 Task: Search one way flight ticket for 2 adults, 2 children, 2 infants in seat in first from Helena: Helena Regional Airport to Rockford: Chicago Rockford International Airport(was Northwest Chicagoland Regional Airport At Rockford) on 5-1-2023. Number of bags: 2 checked bags. Price is upto 110000. Outbound departure time preference is 16:30.
Action: Mouse moved to (207, 169)
Screenshot: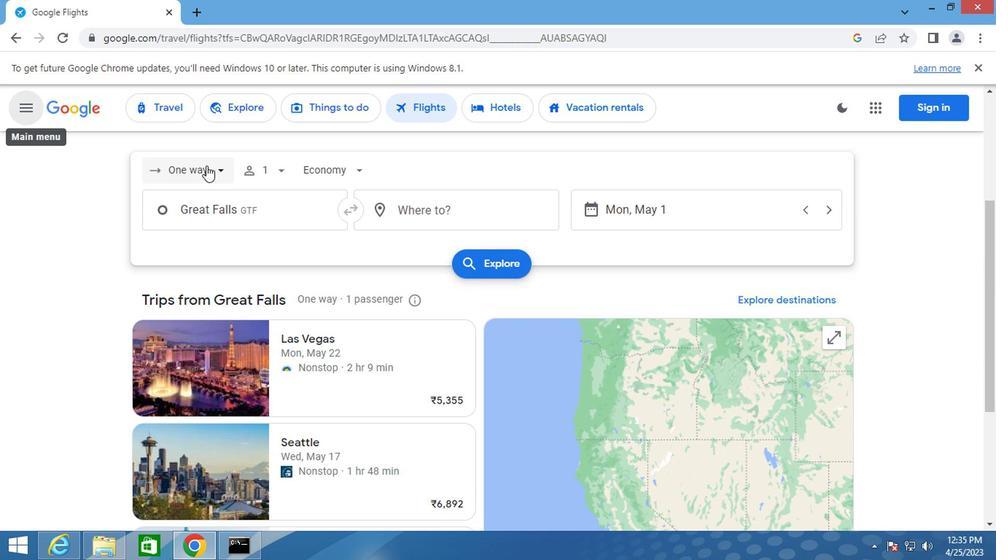 
Action: Mouse pressed left at (207, 169)
Screenshot: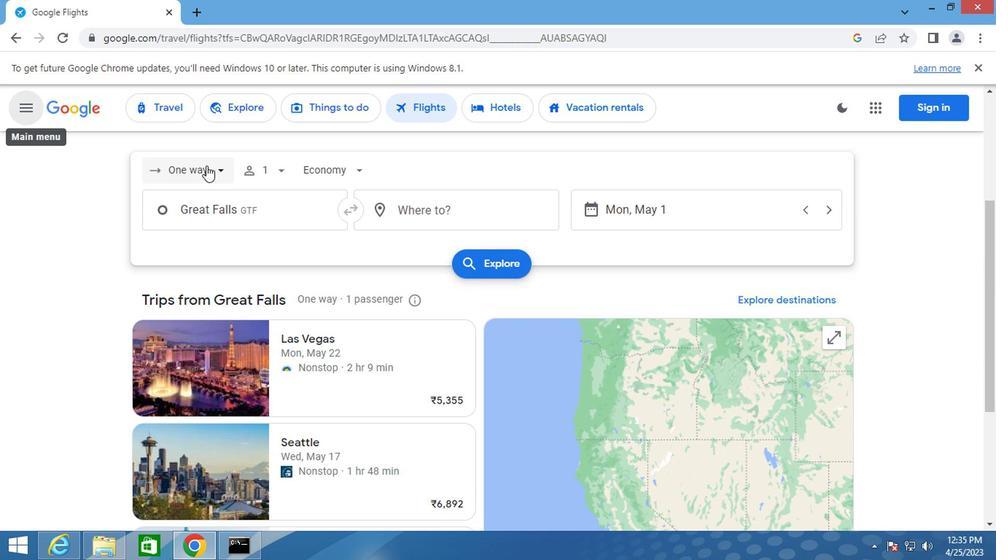 
Action: Mouse moved to (203, 241)
Screenshot: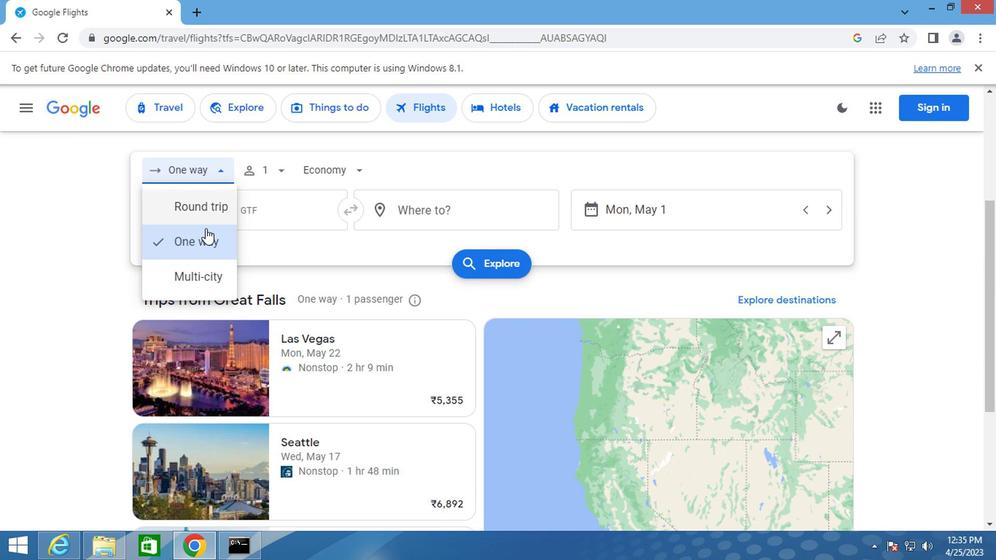 
Action: Mouse pressed left at (203, 241)
Screenshot: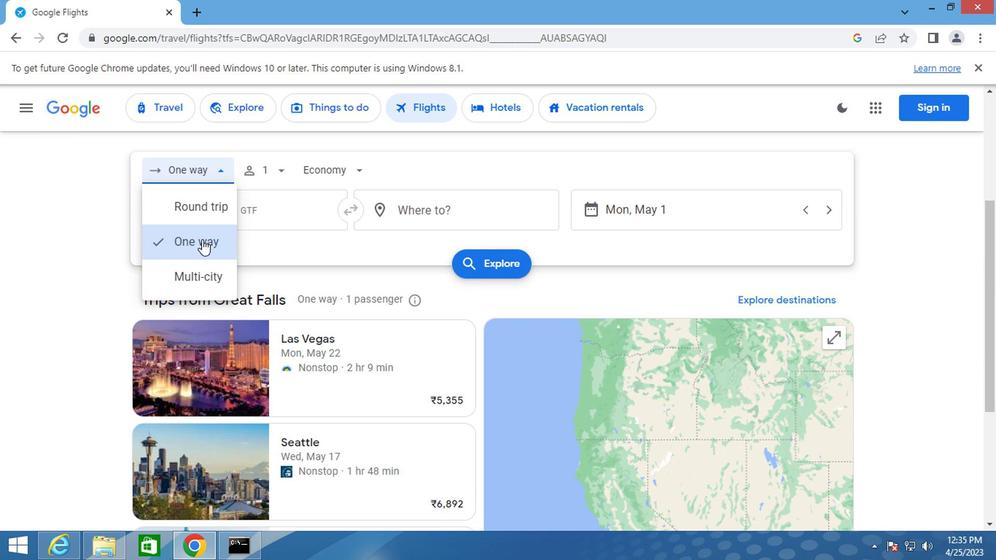 
Action: Mouse moved to (284, 177)
Screenshot: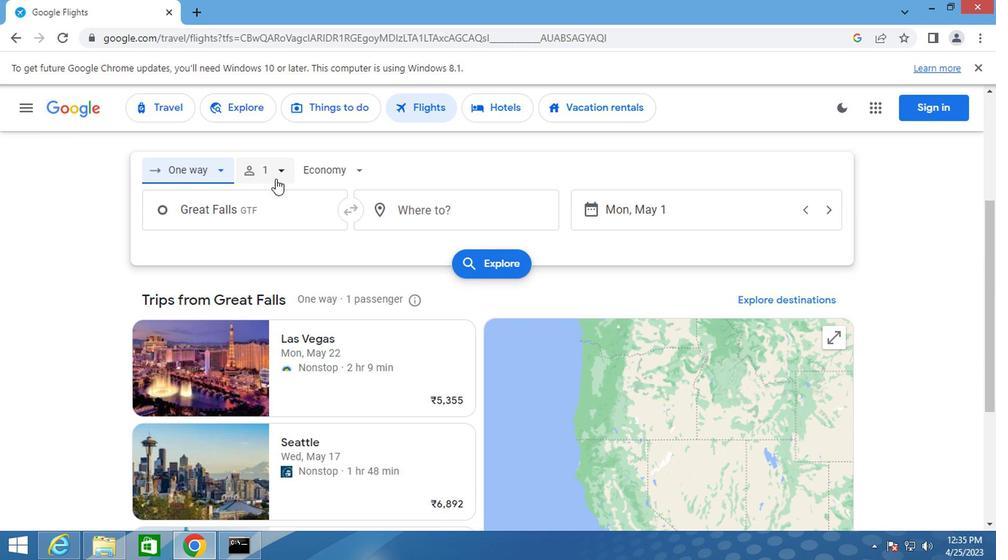 
Action: Mouse pressed left at (284, 177)
Screenshot: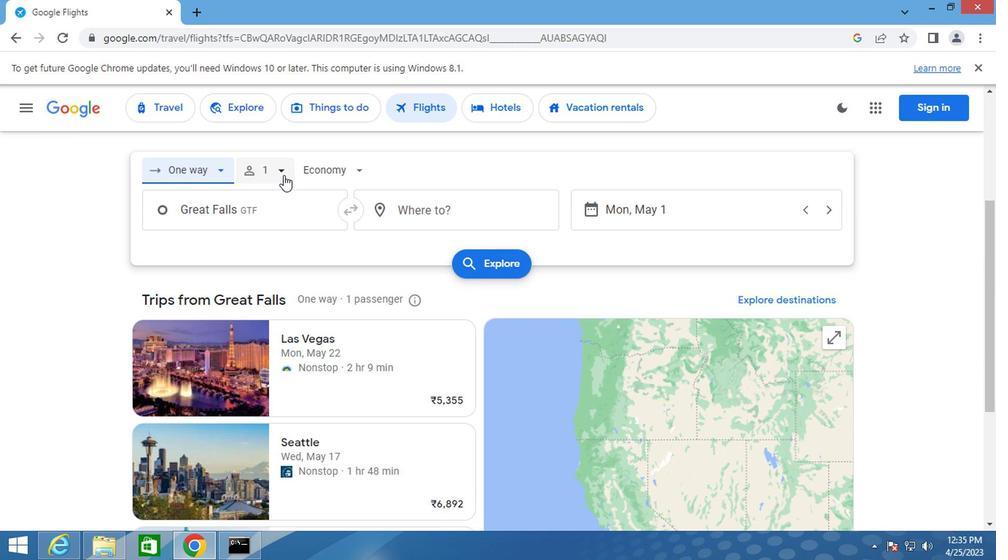
Action: Mouse moved to (393, 212)
Screenshot: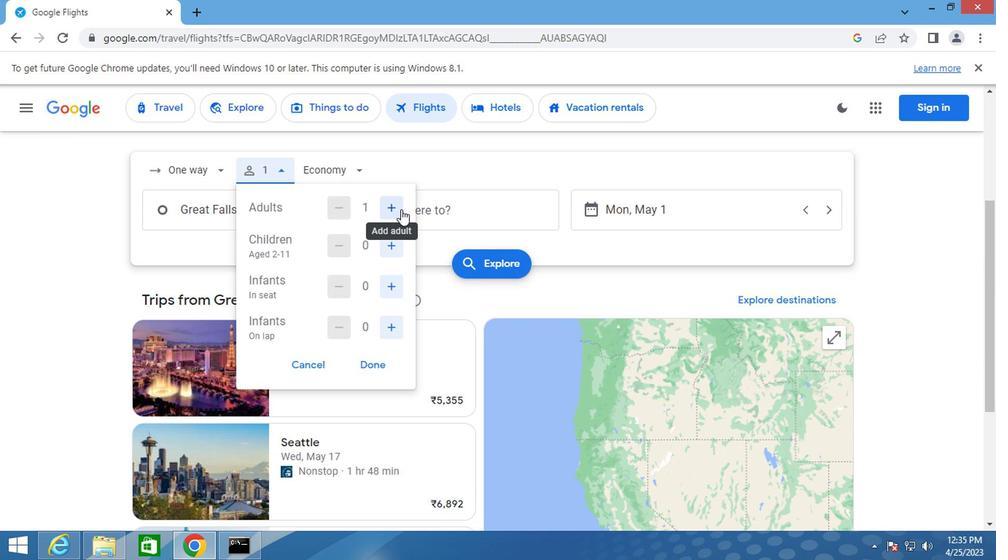 
Action: Mouse pressed left at (393, 212)
Screenshot: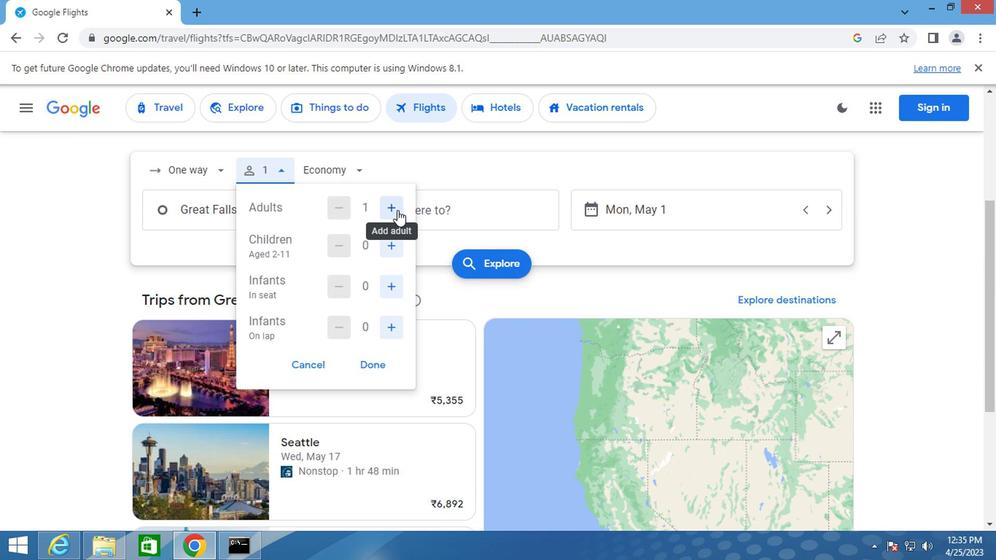 
Action: Mouse moved to (389, 245)
Screenshot: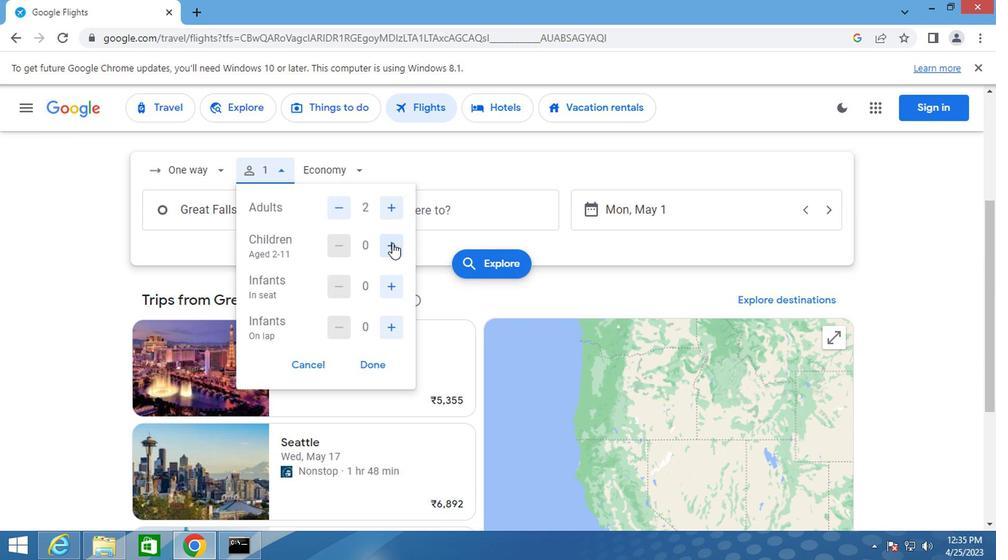 
Action: Mouse pressed left at (389, 245)
Screenshot: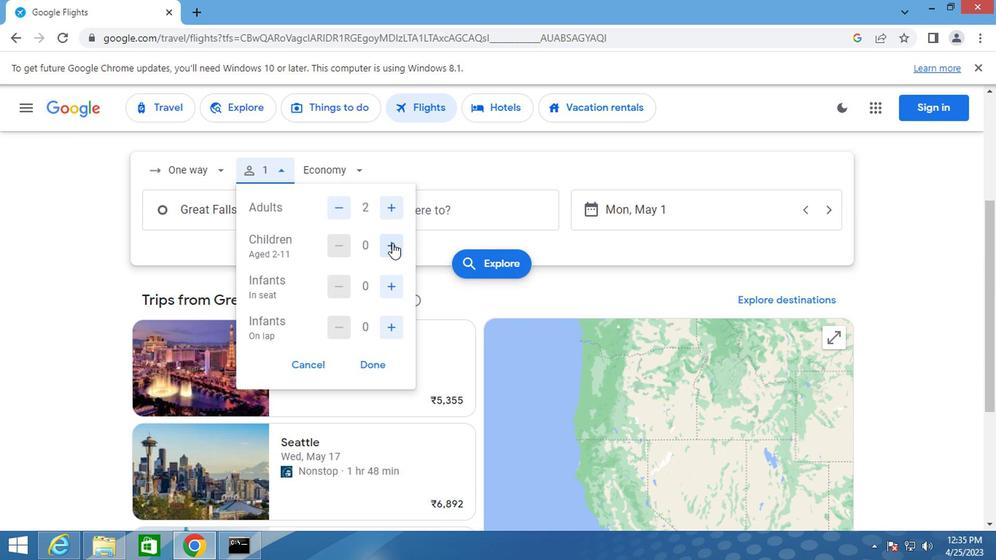 
Action: Mouse pressed left at (389, 245)
Screenshot: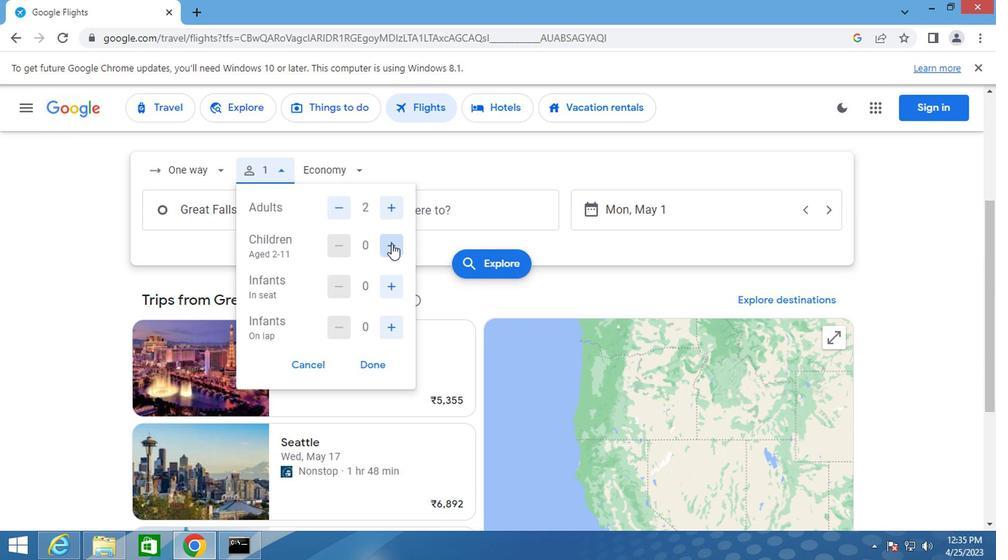 
Action: Mouse moved to (386, 289)
Screenshot: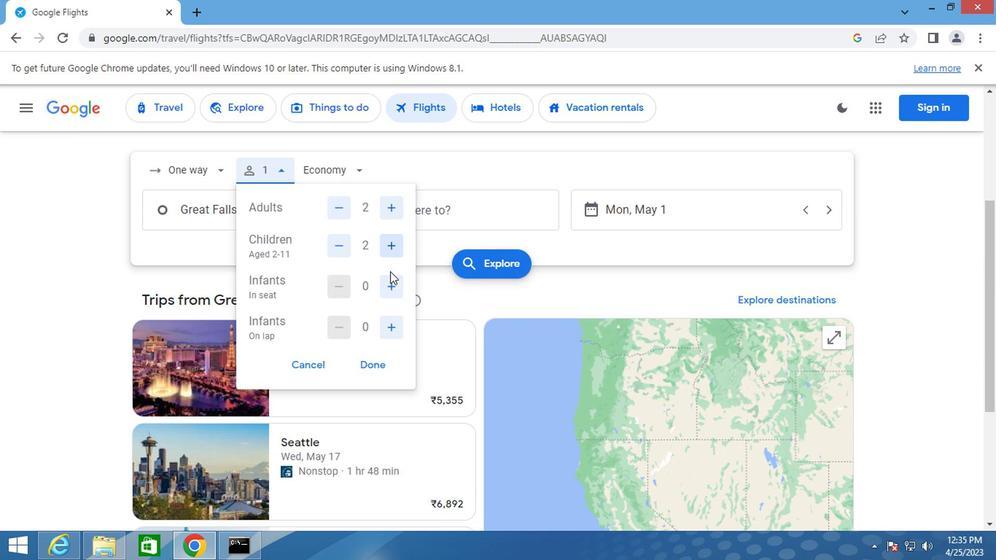 
Action: Mouse pressed left at (386, 289)
Screenshot: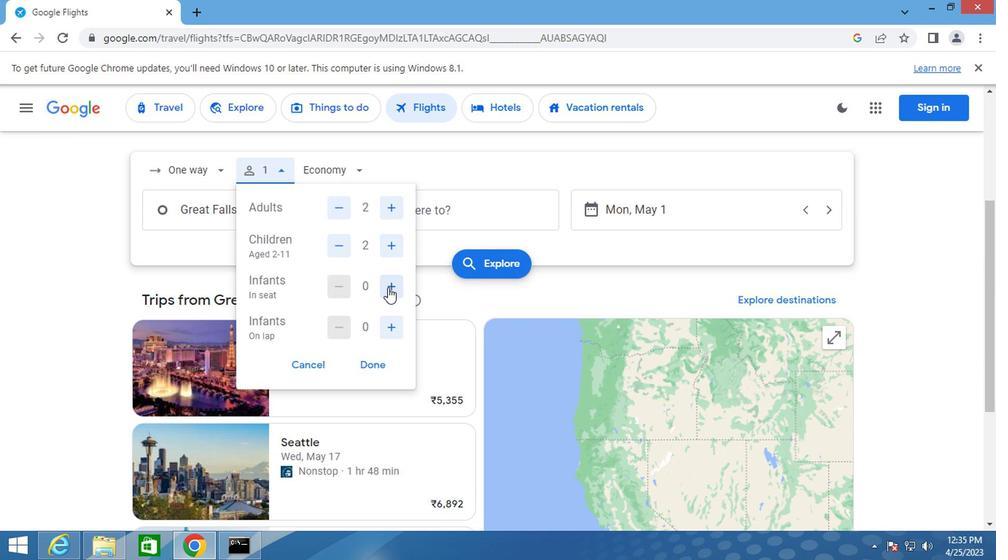
Action: Mouse pressed left at (386, 289)
Screenshot: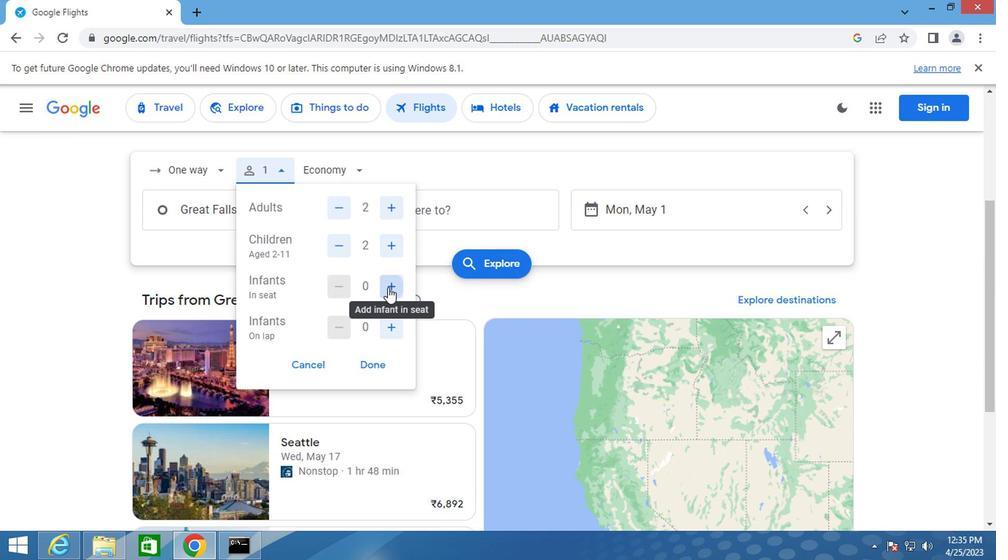 
Action: Mouse moved to (347, 177)
Screenshot: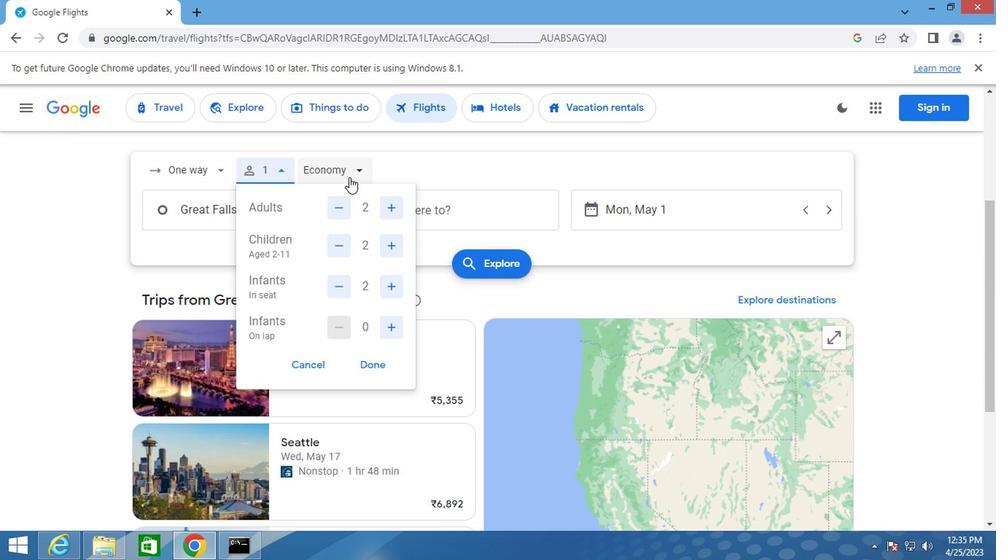 
Action: Mouse pressed left at (347, 177)
Screenshot: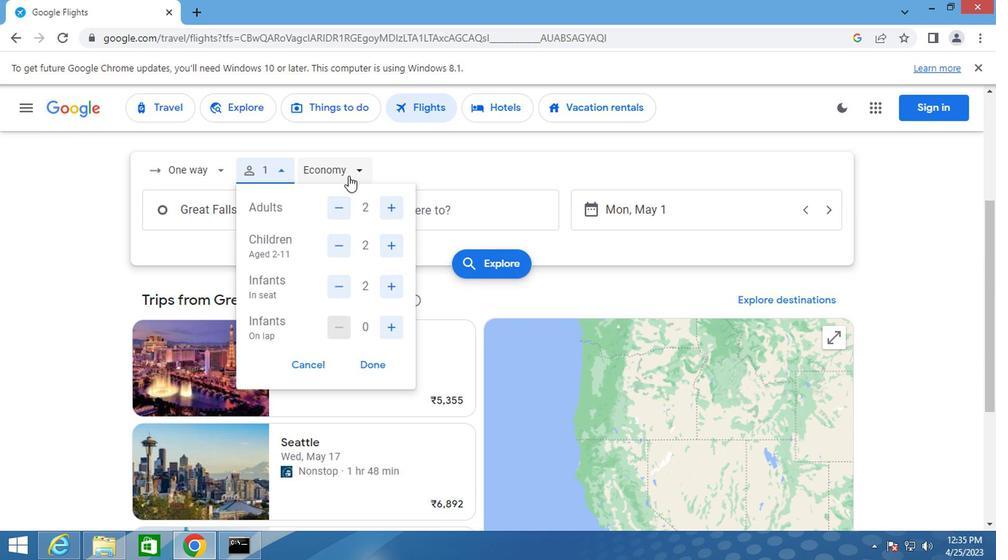 
Action: Mouse moved to (341, 305)
Screenshot: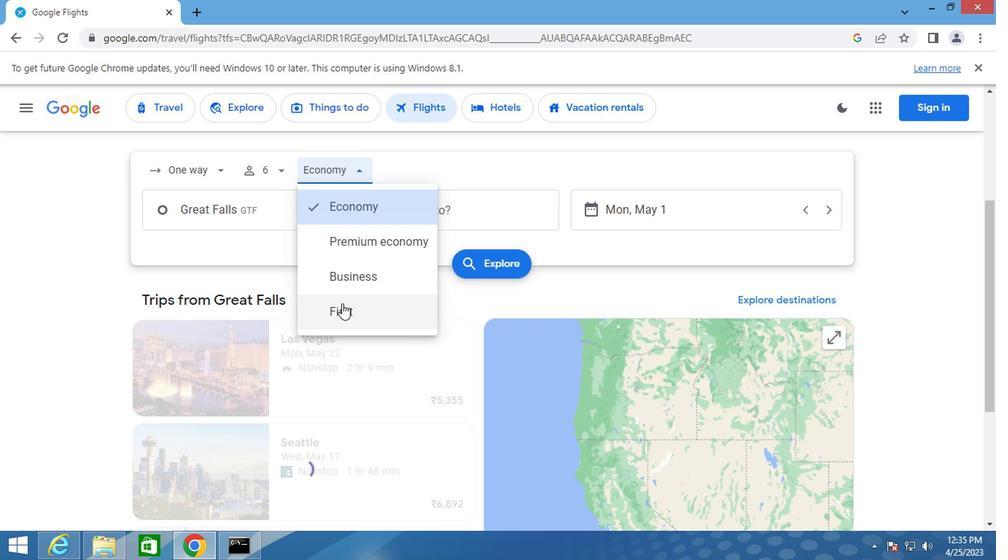 
Action: Mouse pressed left at (341, 305)
Screenshot: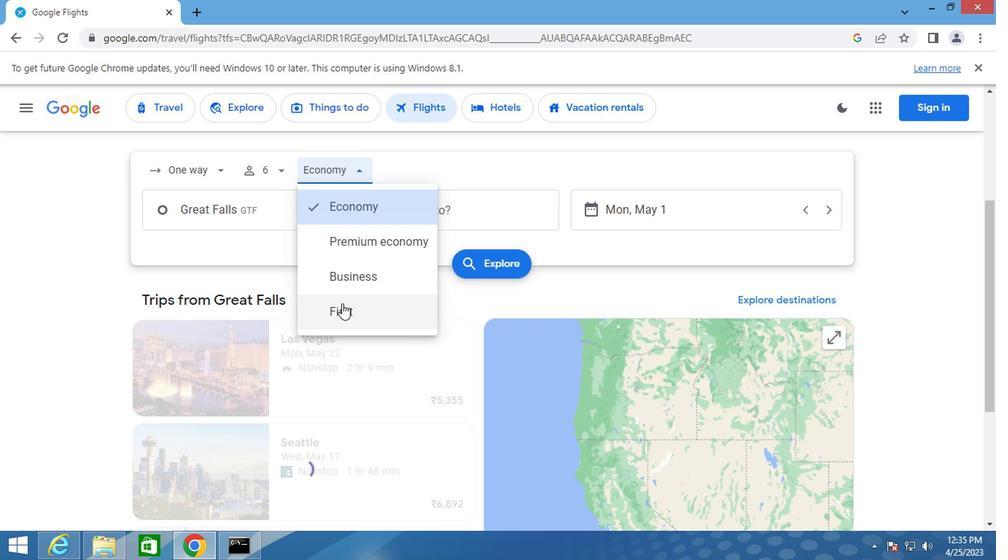 
Action: Mouse moved to (261, 216)
Screenshot: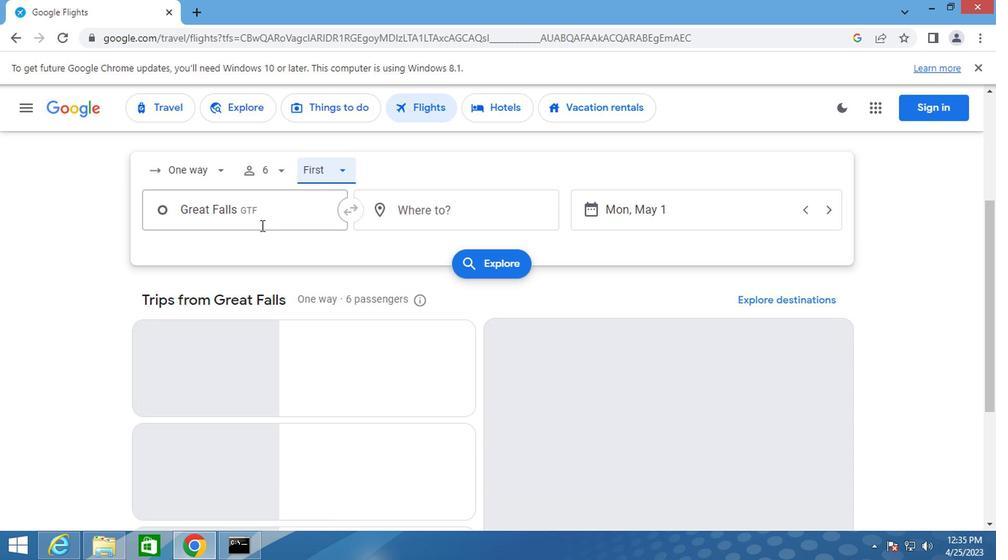 
Action: Mouse pressed left at (261, 216)
Screenshot: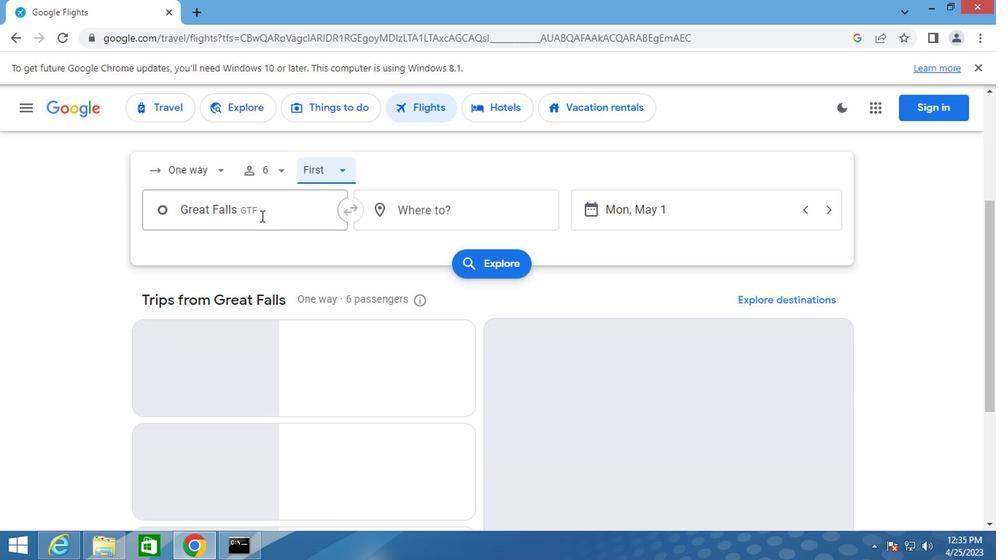 
Action: Key pressed helena
Screenshot: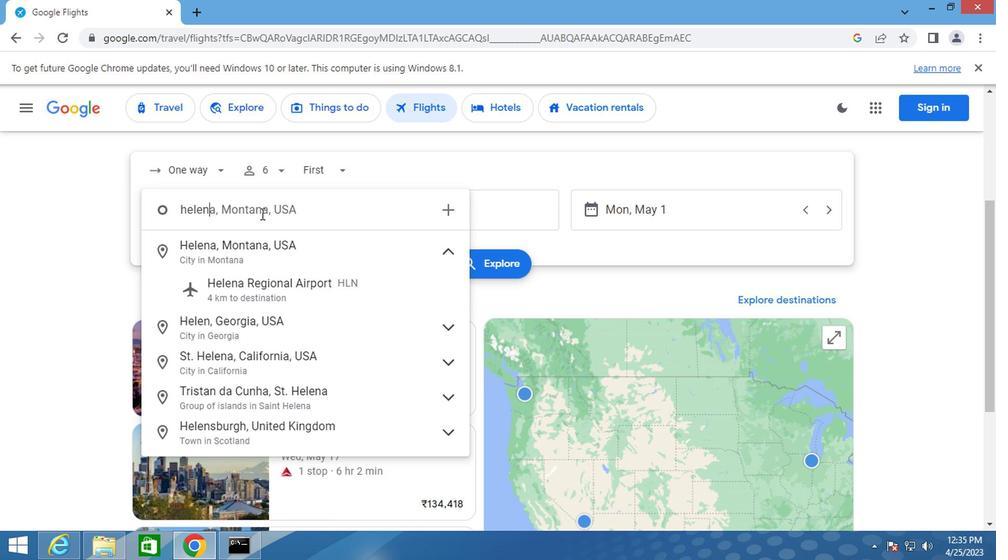 
Action: Mouse moved to (269, 289)
Screenshot: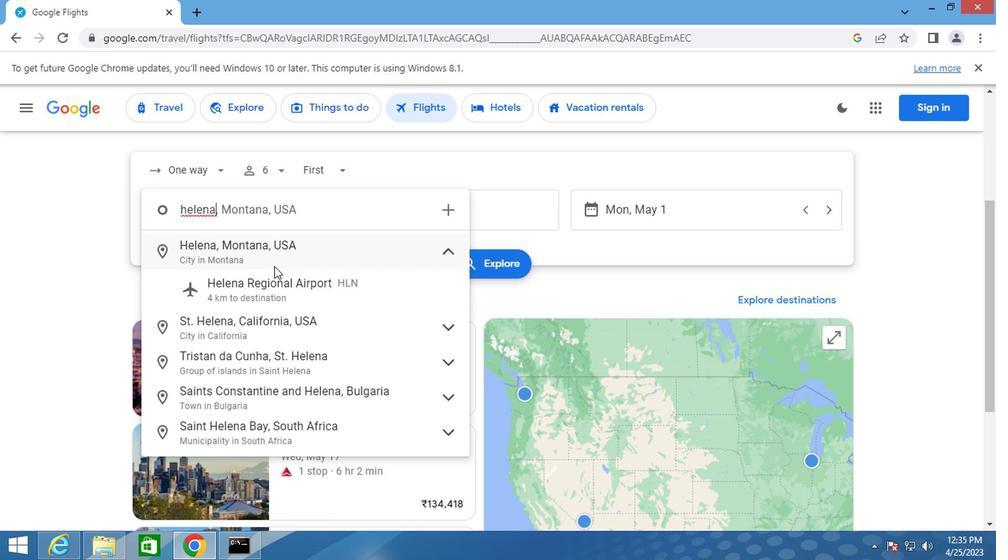 
Action: Mouse pressed left at (269, 289)
Screenshot: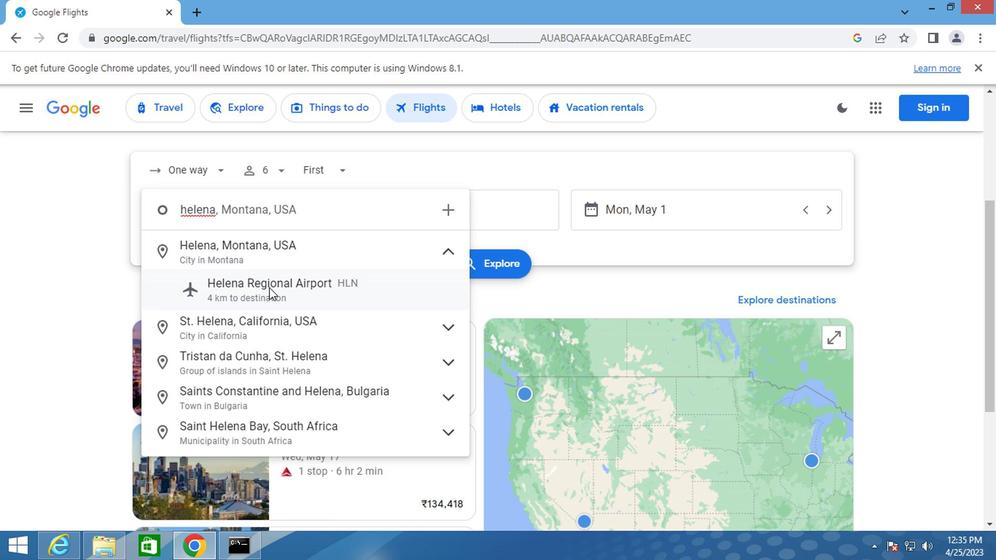 
Action: Mouse moved to (414, 216)
Screenshot: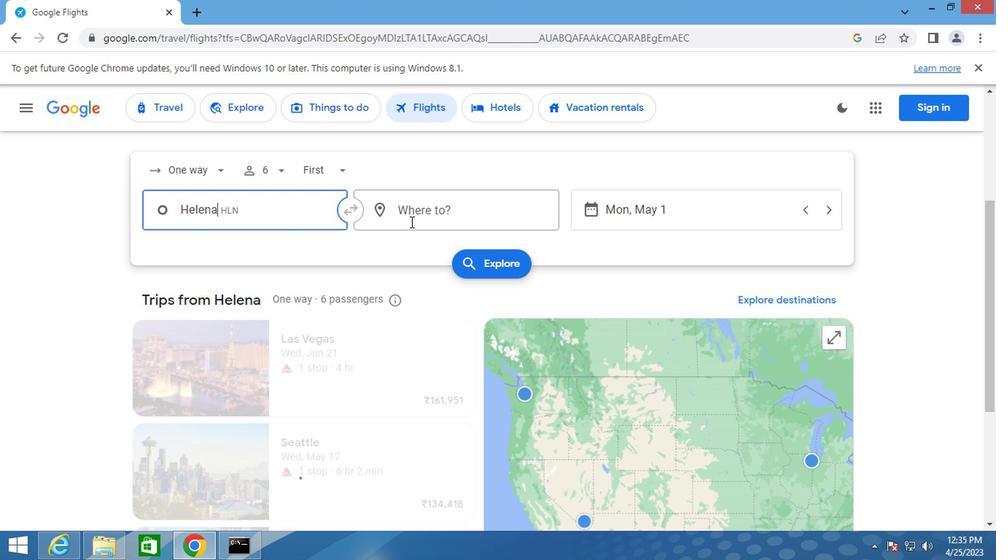 
Action: Mouse pressed left at (414, 216)
Screenshot: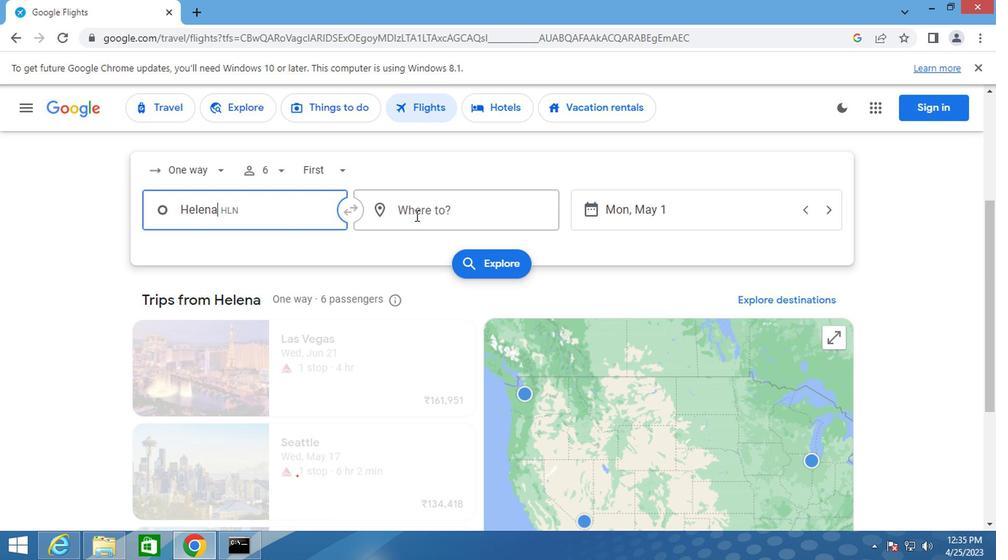 
Action: Key pressed rockfo
Screenshot: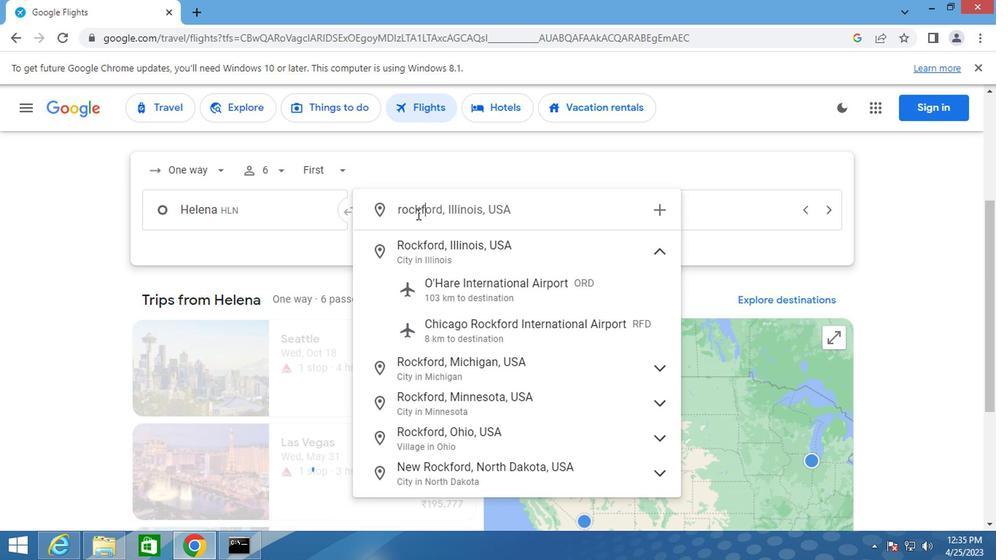
Action: Mouse moved to (444, 327)
Screenshot: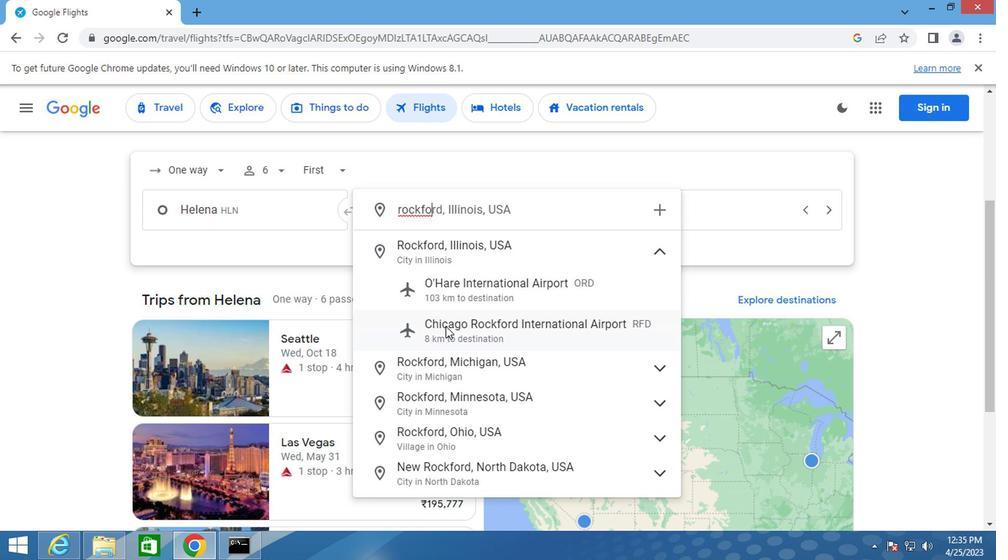 
Action: Mouse pressed left at (444, 327)
Screenshot: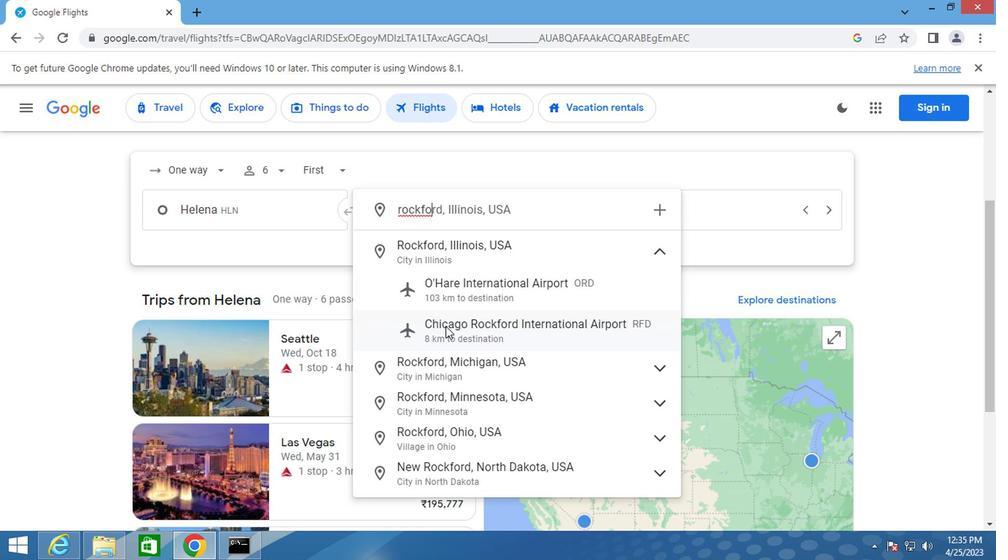
Action: Mouse moved to (618, 215)
Screenshot: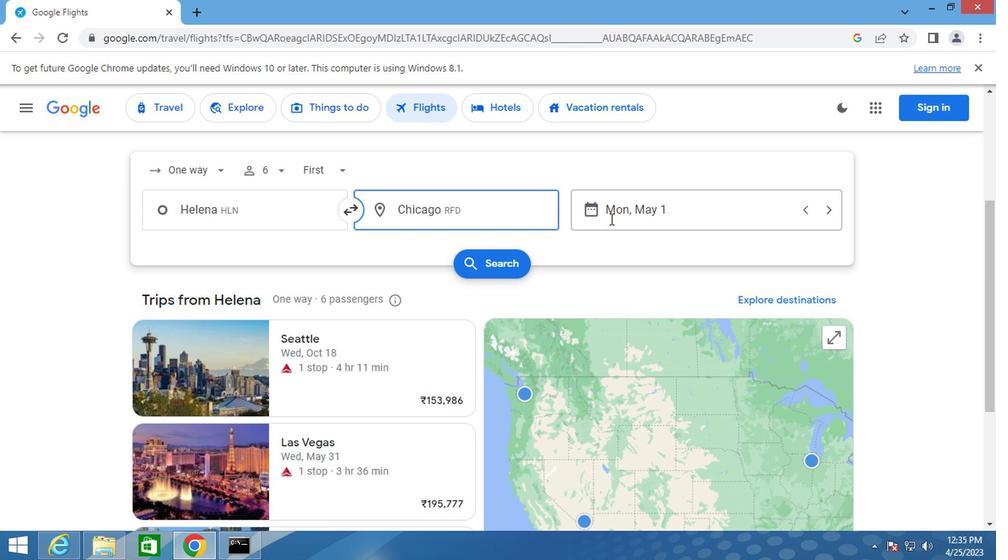 
Action: Mouse pressed left at (618, 215)
Screenshot: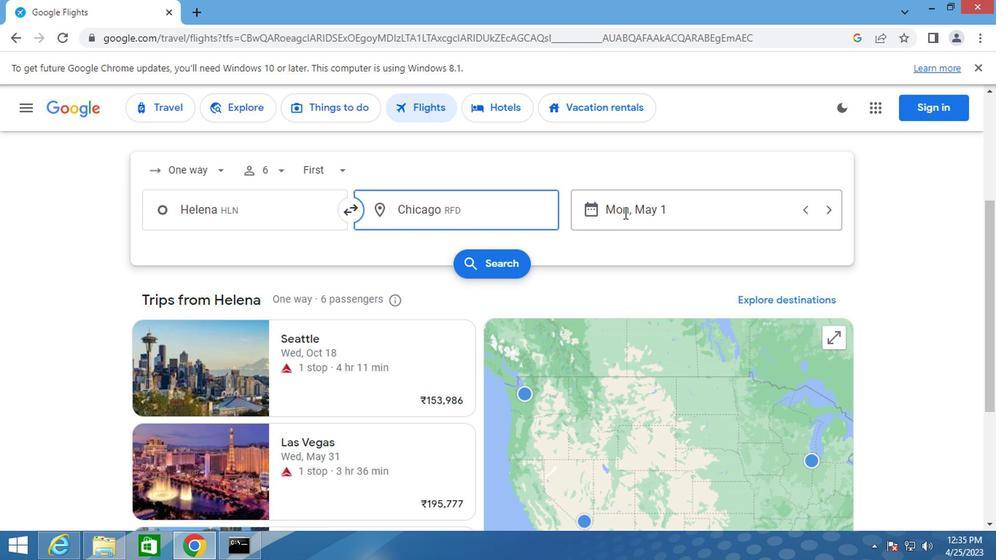 
Action: Mouse moved to (638, 264)
Screenshot: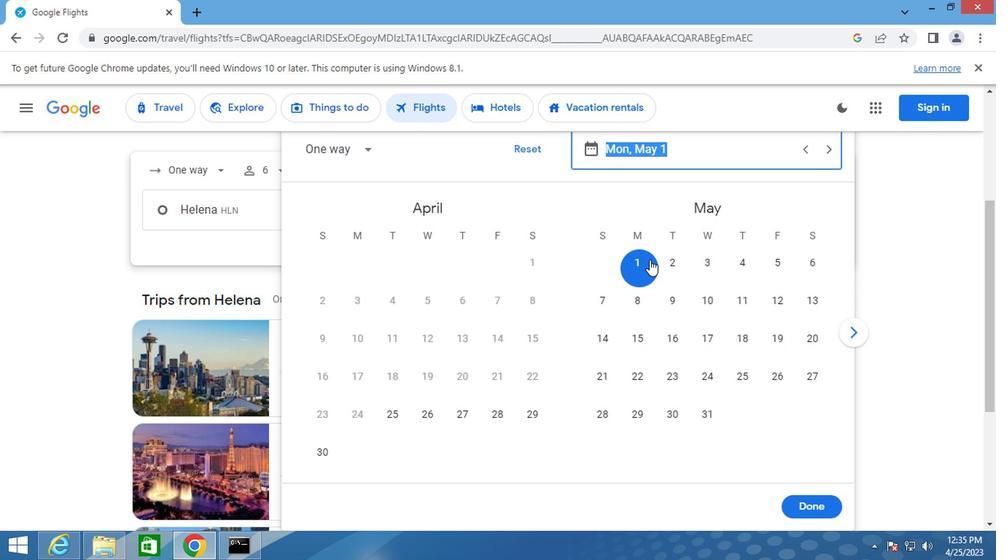 
Action: Mouse pressed left at (638, 264)
Screenshot: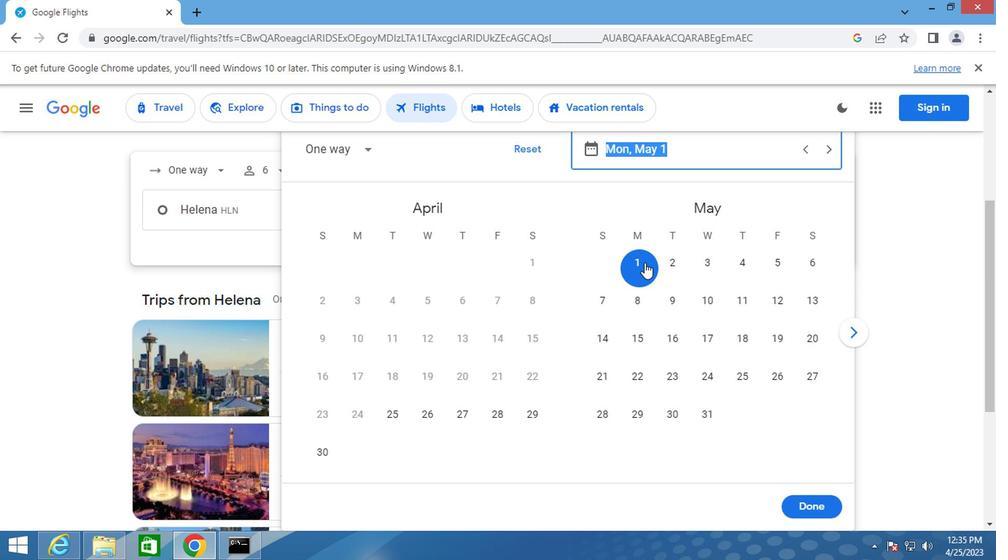 
Action: Mouse moved to (791, 512)
Screenshot: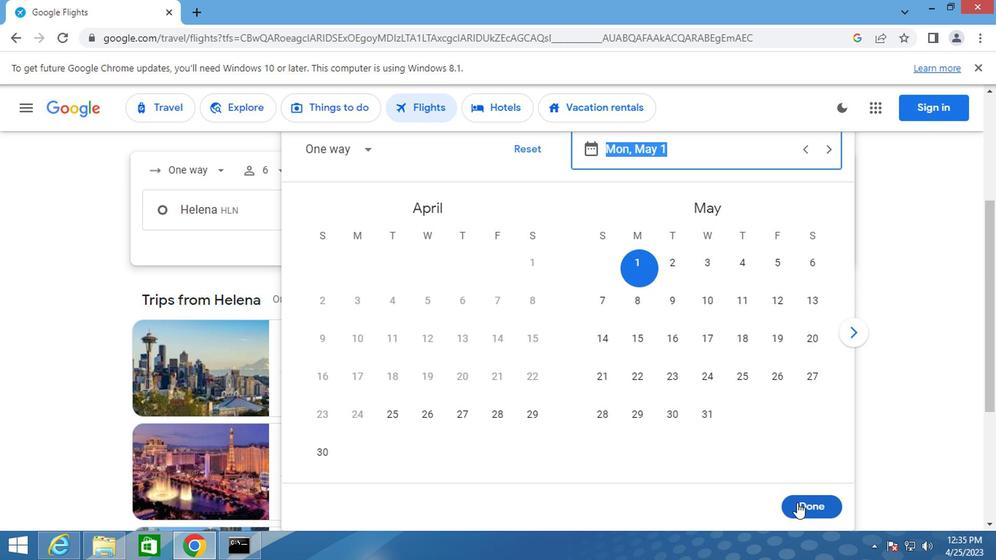 
Action: Mouse pressed left at (791, 512)
Screenshot: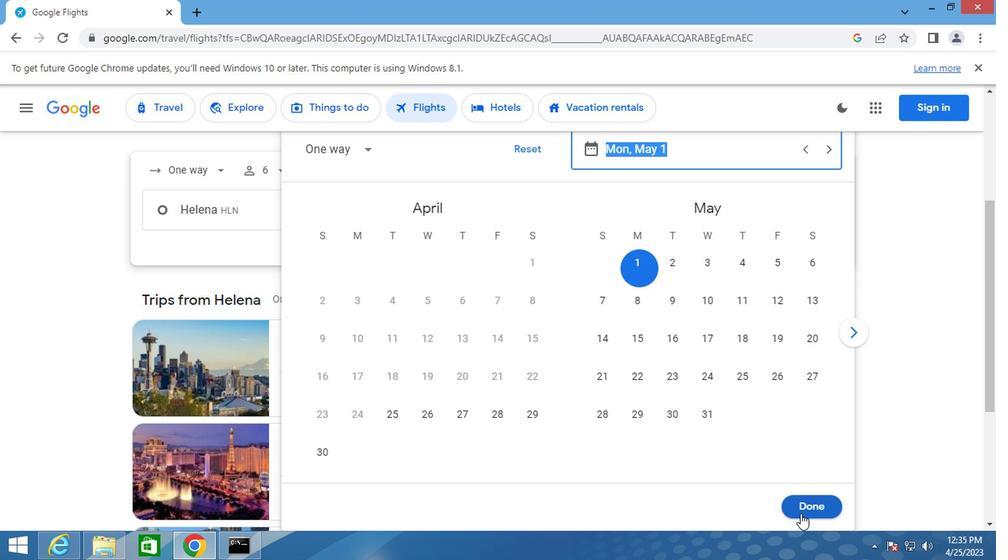 
Action: Mouse moved to (494, 261)
Screenshot: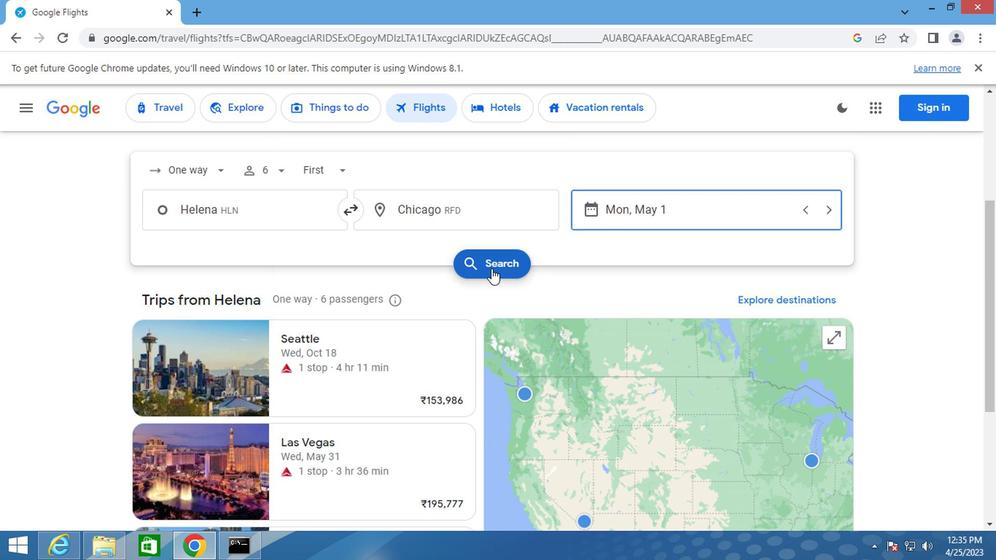 
Action: Mouse pressed left at (494, 261)
Screenshot: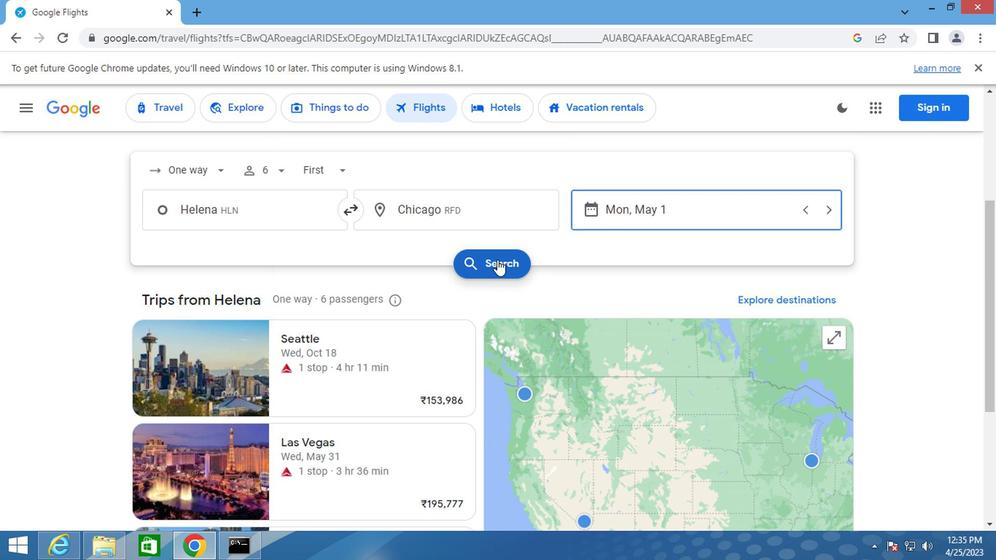 
Action: Mouse moved to (173, 238)
Screenshot: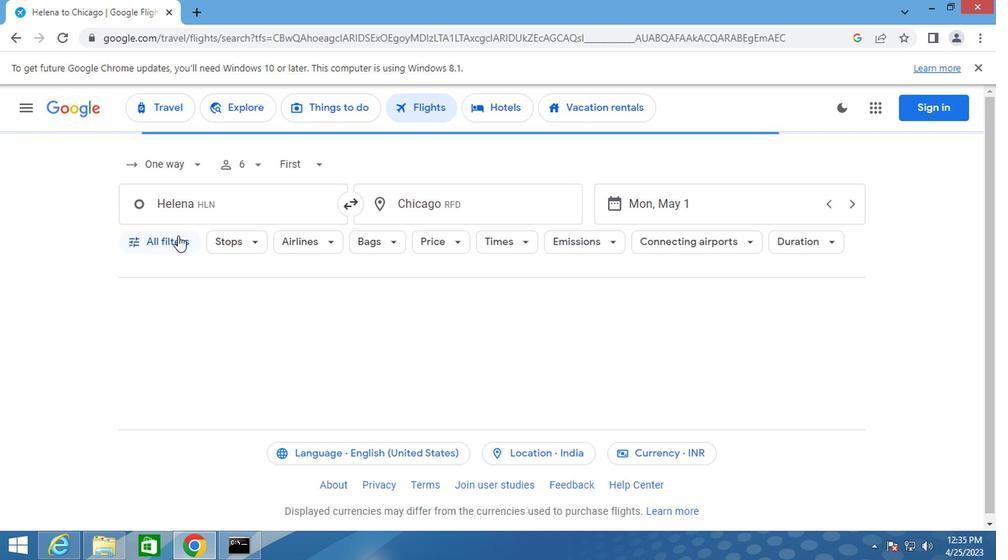 
Action: Mouse pressed left at (173, 238)
Screenshot: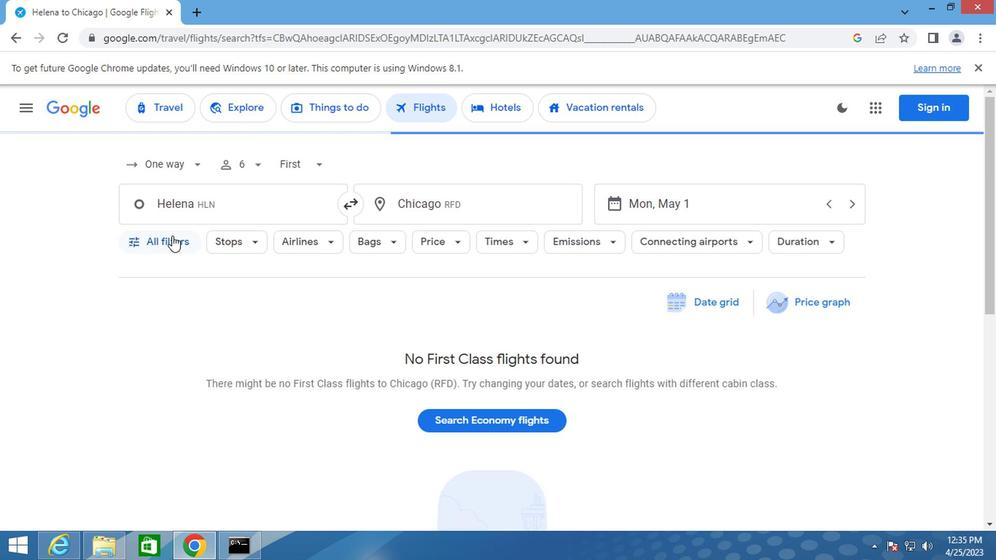 
Action: Mouse moved to (220, 376)
Screenshot: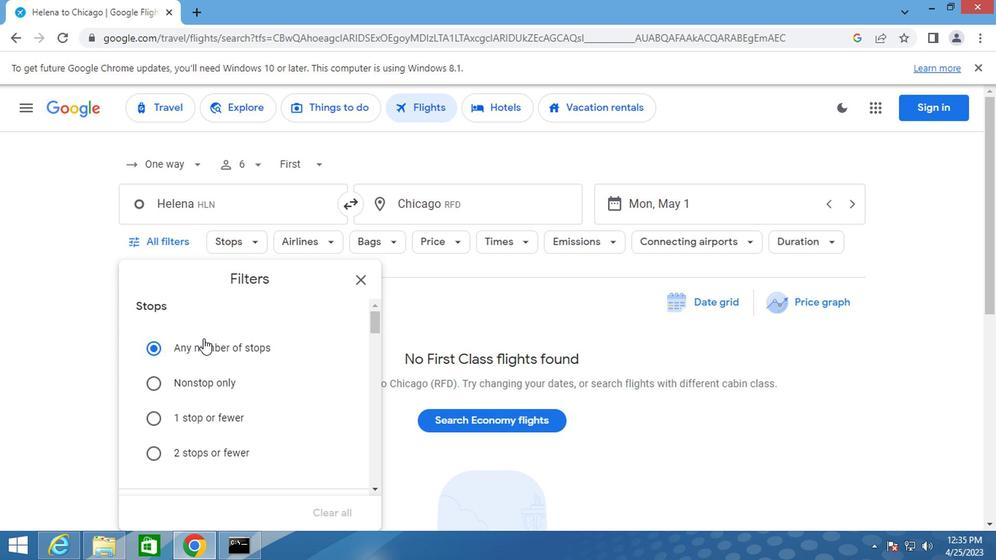 
Action: Mouse scrolled (220, 375) with delta (0, -1)
Screenshot: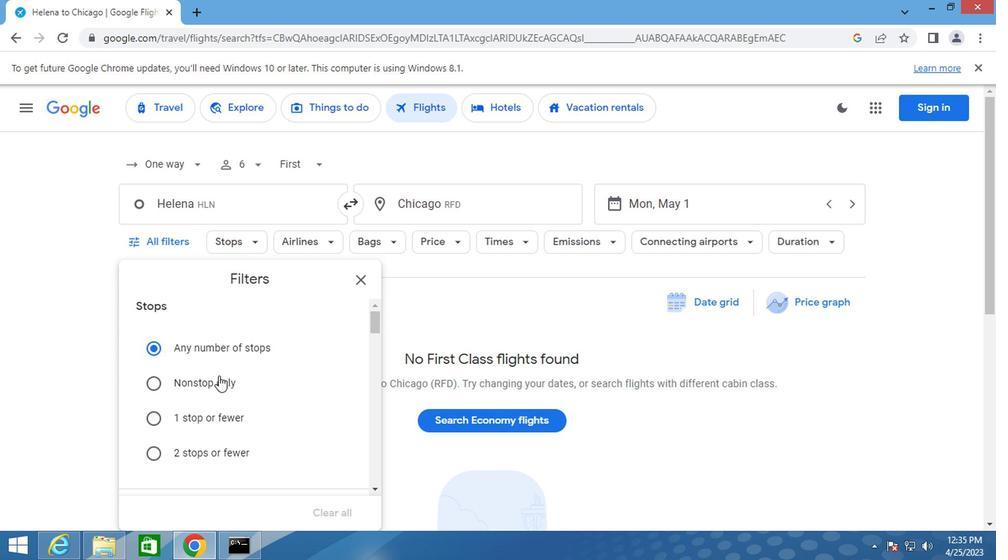 
Action: Mouse scrolled (220, 375) with delta (0, -1)
Screenshot: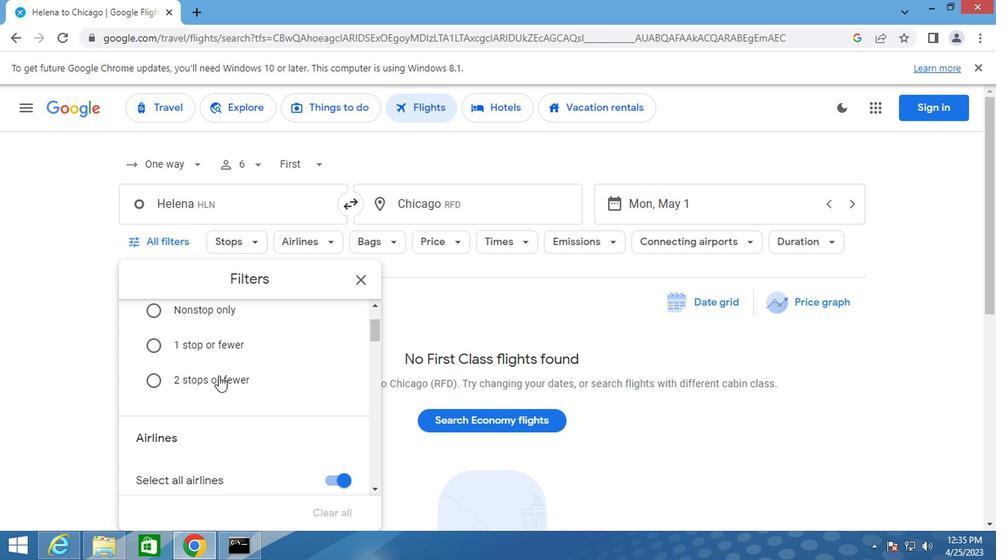 
Action: Mouse scrolled (220, 375) with delta (0, -1)
Screenshot: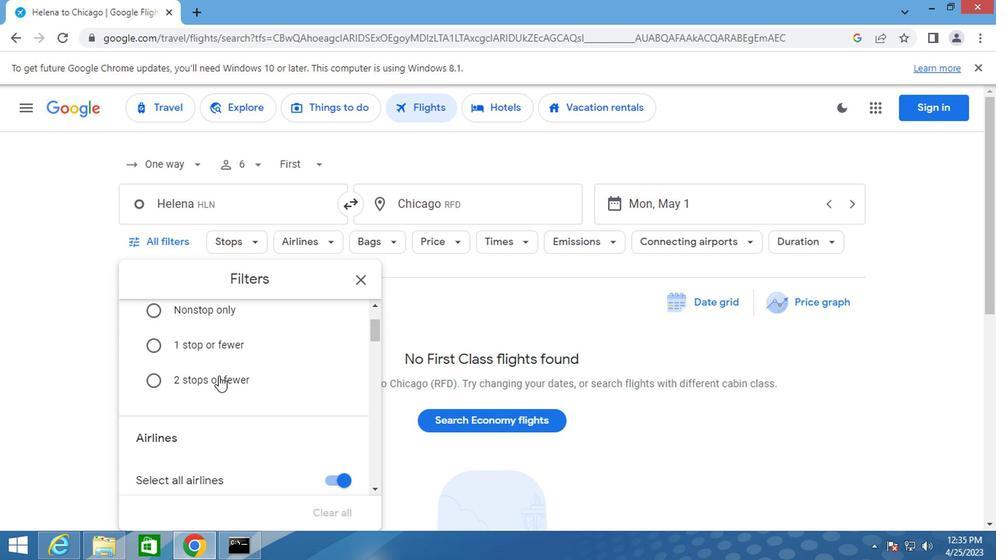 
Action: Mouse scrolled (220, 375) with delta (0, -1)
Screenshot: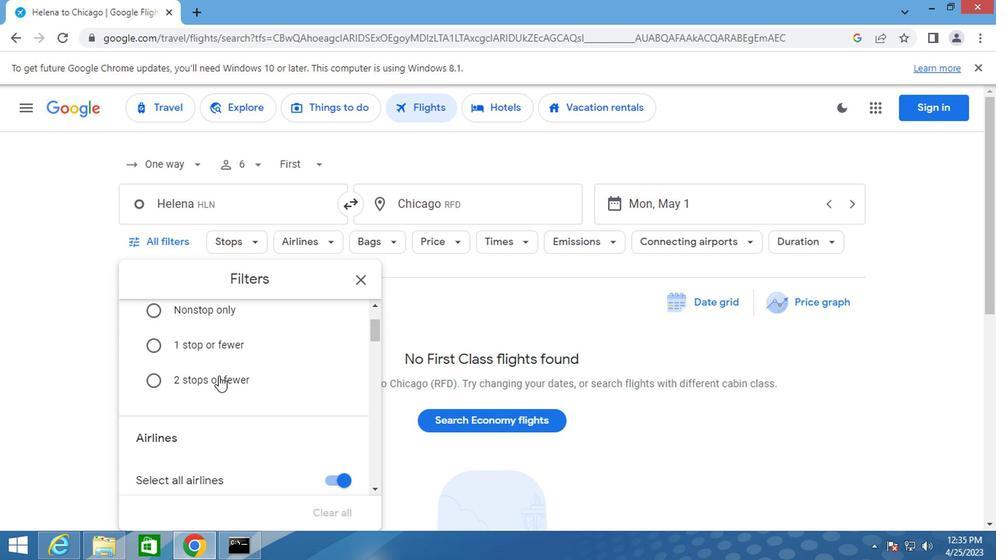 
Action: Mouse scrolled (220, 375) with delta (0, -1)
Screenshot: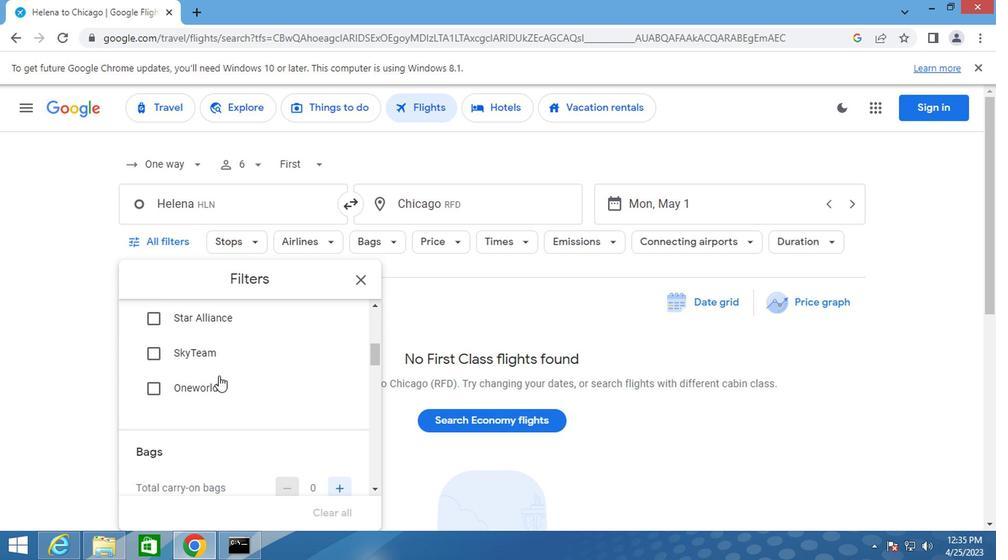 
Action: Mouse scrolled (220, 375) with delta (0, -1)
Screenshot: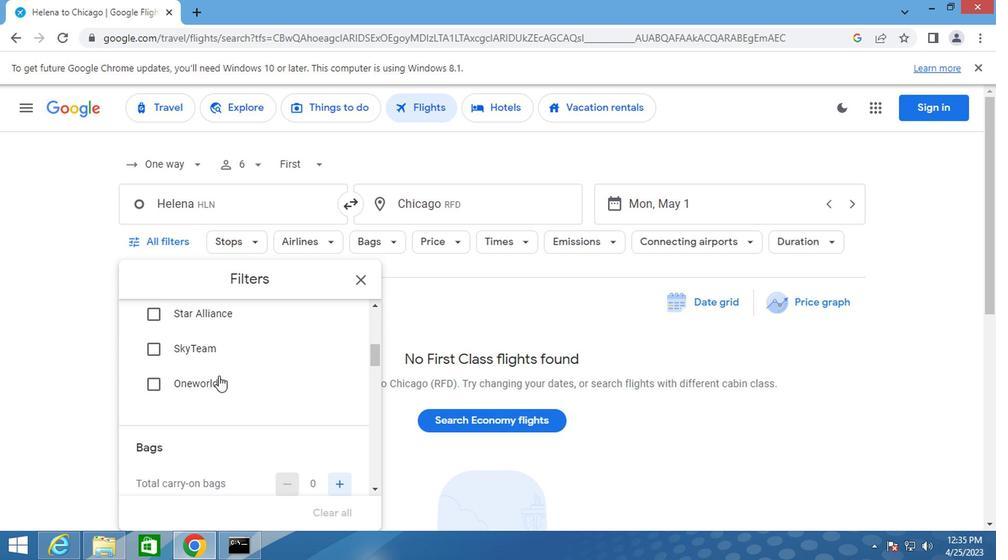 
Action: Mouse moved to (345, 370)
Screenshot: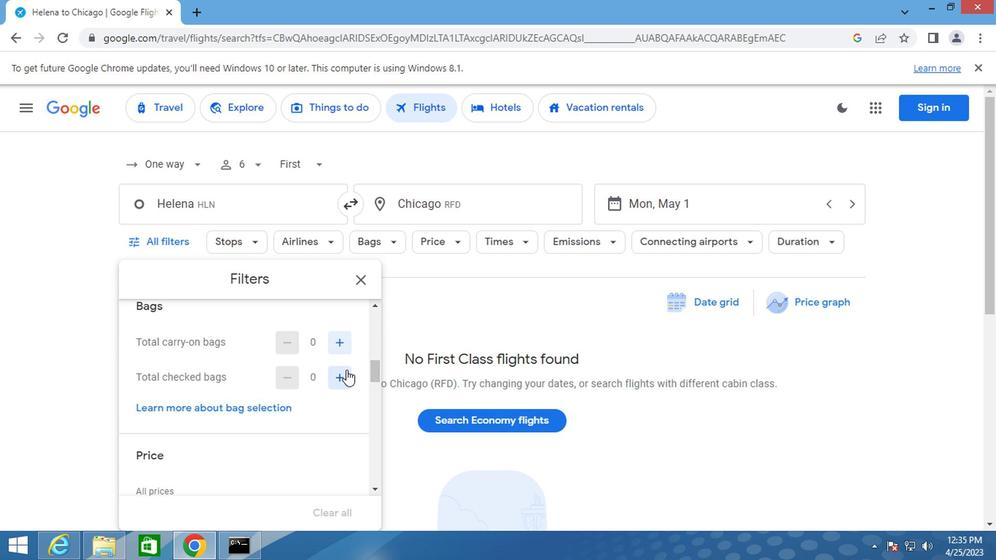 
Action: Mouse pressed left at (345, 370)
Screenshot: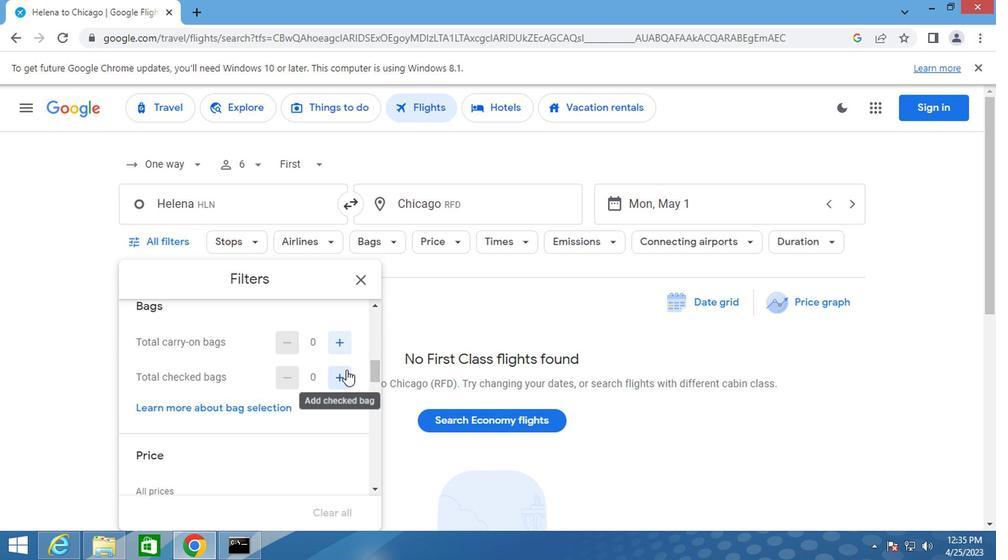 
Action: Mouse pressed left at (345, 370)
Screenshot: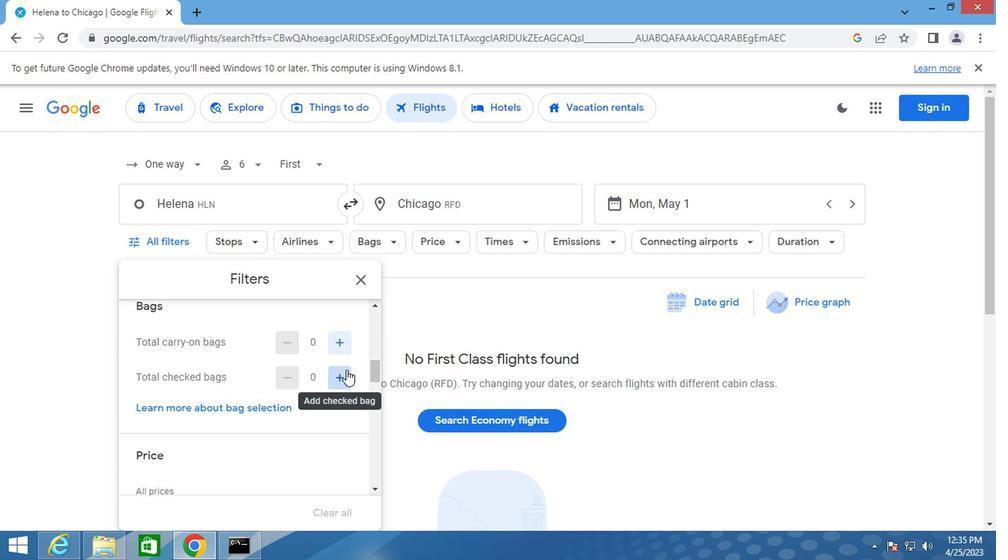 
Action: Mouse moved to (241, 356)
Screenshot: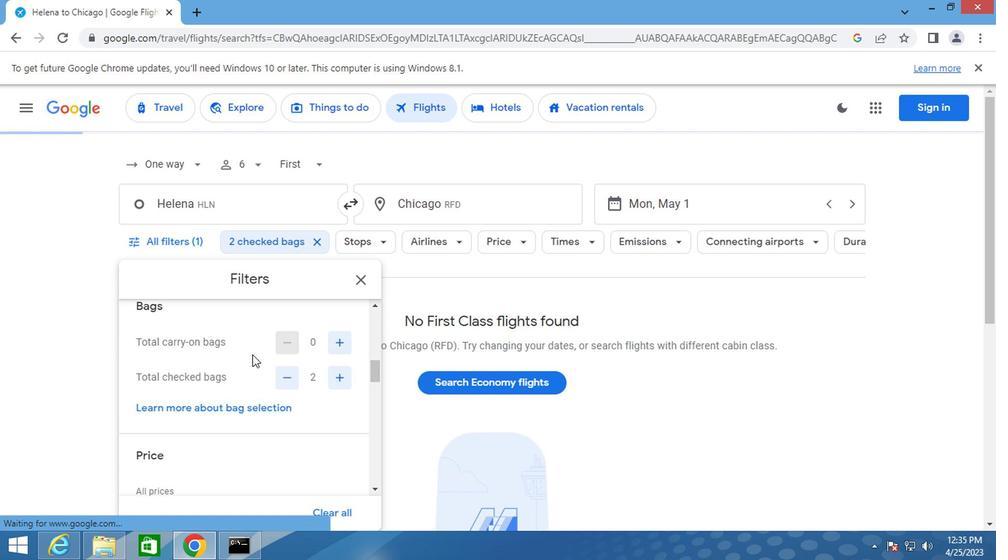 
Action: Mouse scrolled (241, 356) with delta (0, 0)
Screenshot: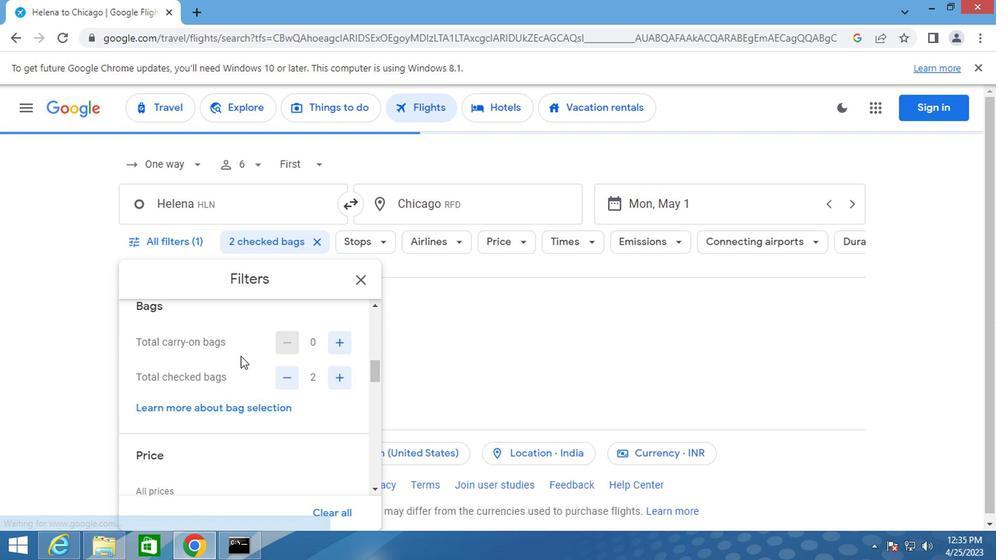 
Action: Mouse moved to (333, 442)
Screenshot: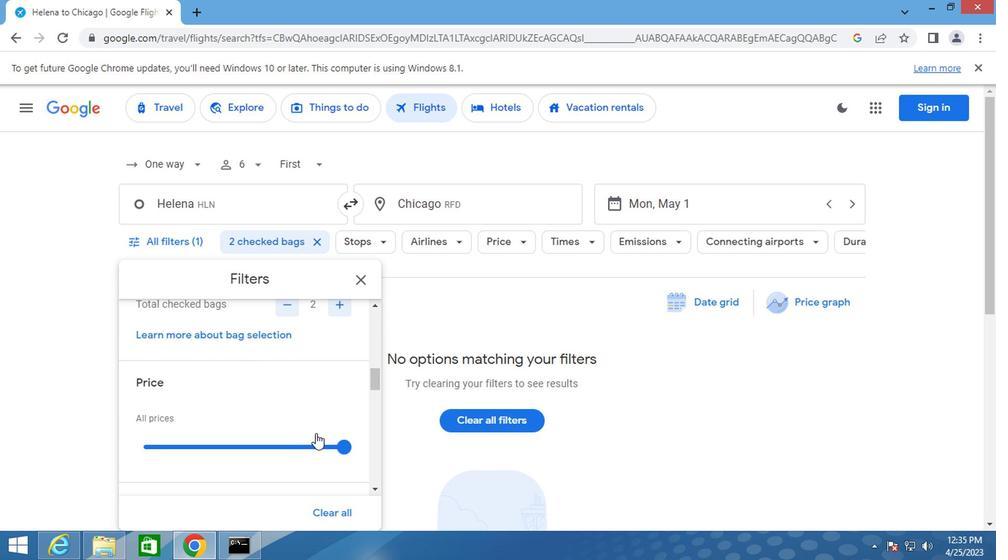 
Action: Mouse pressed left at (333, 442)
Screenshot: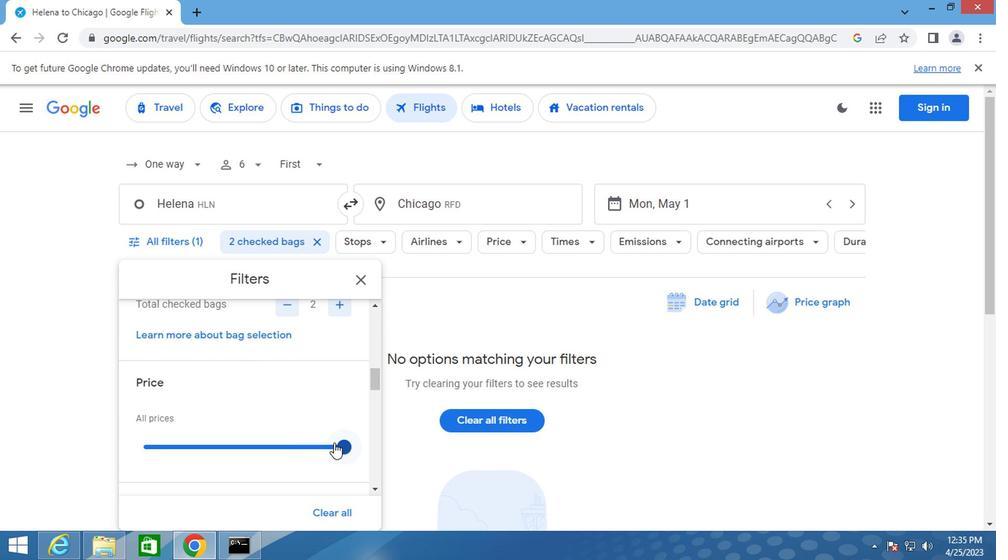 
Action: Mouse moved to (297, 425)
Screenshot: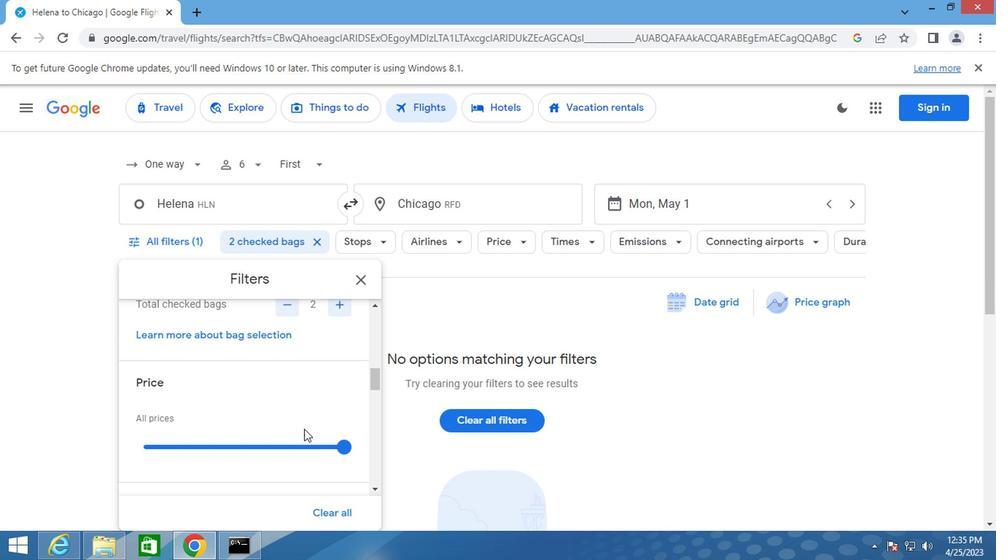
Action: Mouse scrolled (297, 424) with delta (0, 0)
Screenshot: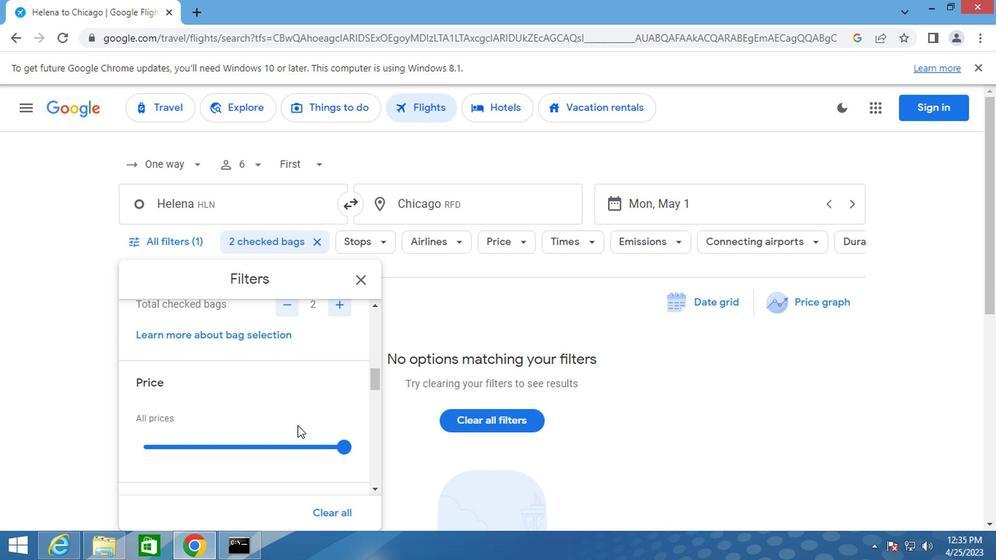 
Action: Mouse scrolled (297, 424) with delta (0, 0)
Screenshot: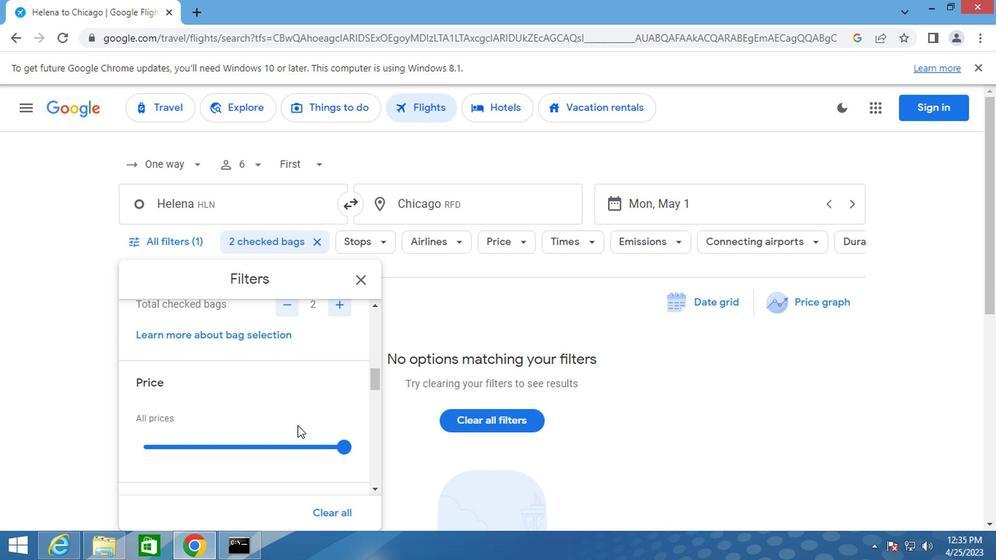 
Action: Mouse moved to (146, 464)
Screenshot: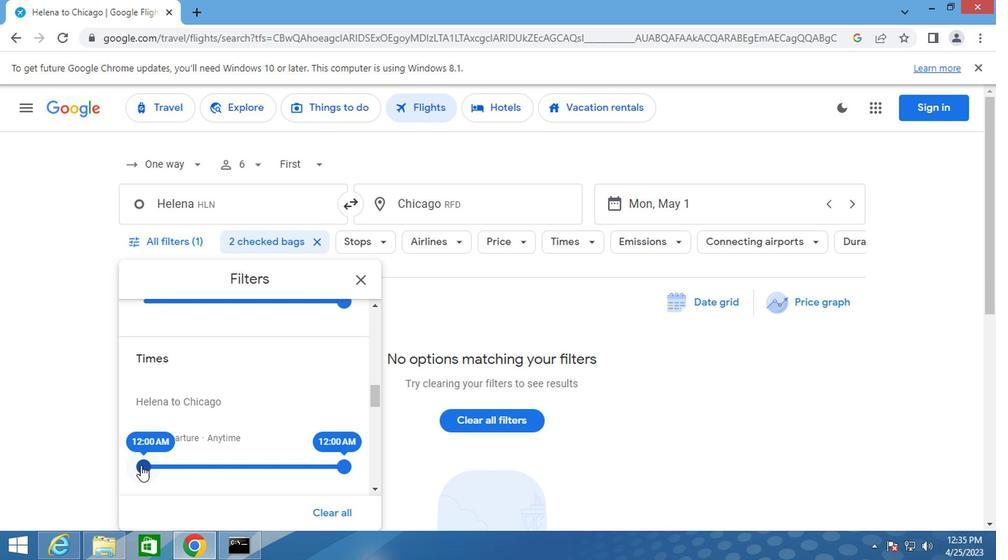 
Action: Mouse pressed left at (146, 464)
Screenshot: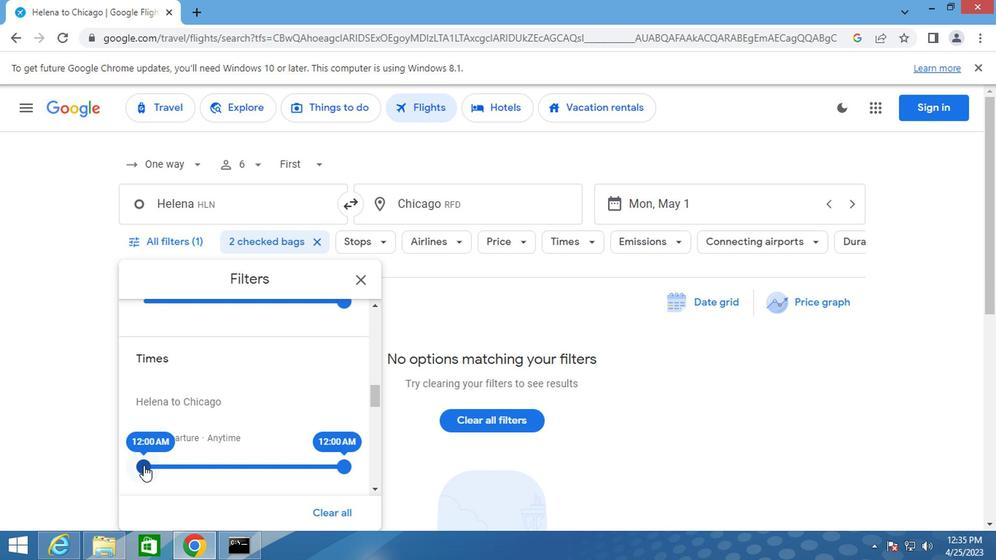 
Action: Mouse moved to (364, 283)
Screenshot: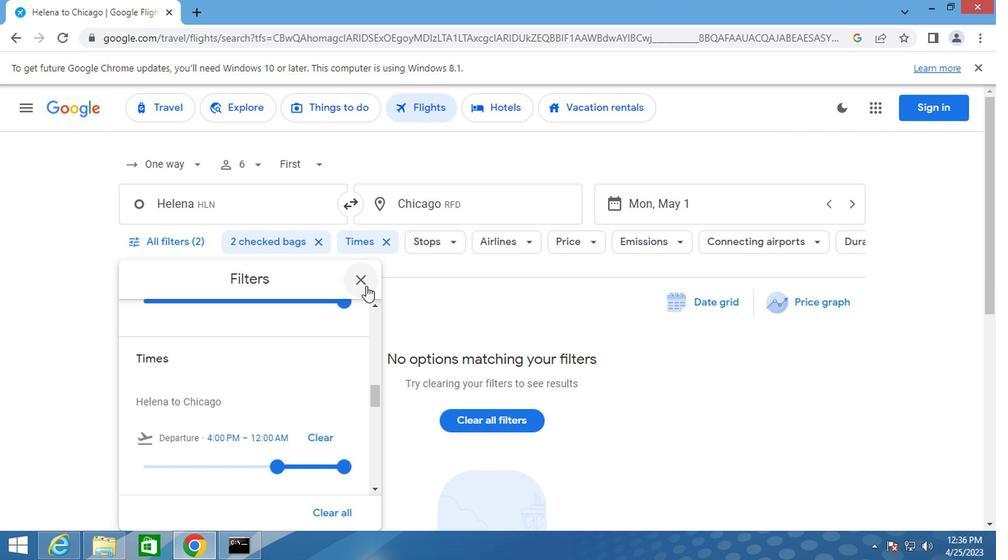 
Action: Mouse pressed left at (364, 283)
Screenshot: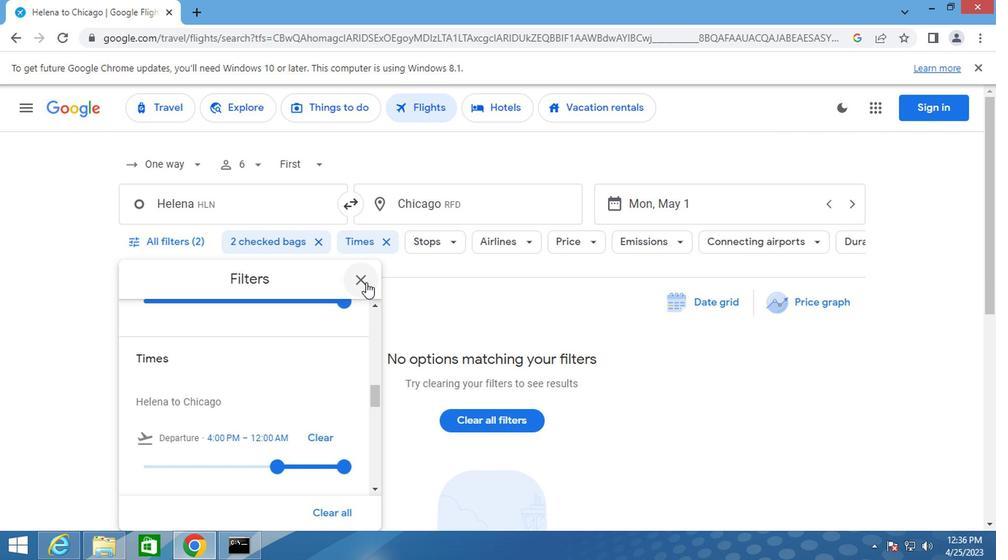
Action: Key pressed <Key.f8>
Screenshot: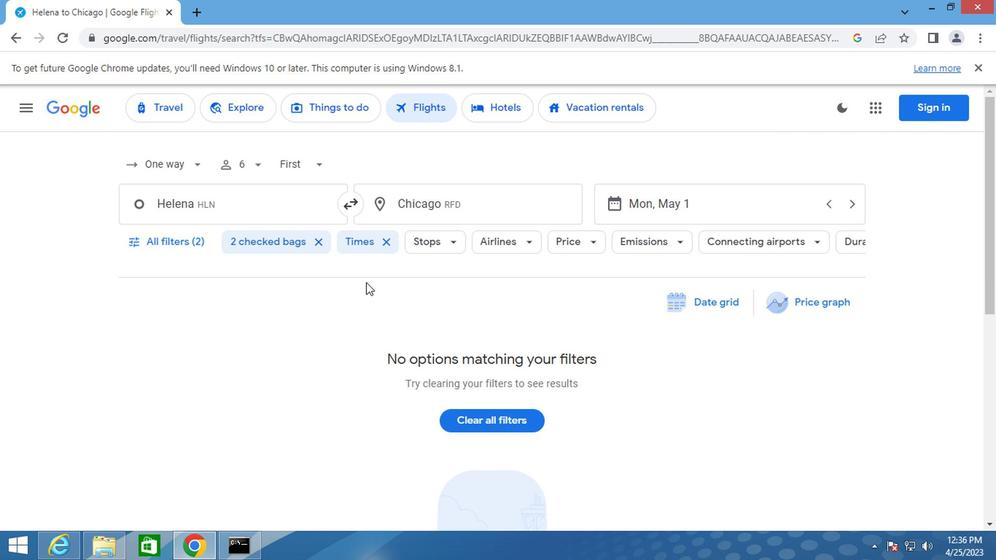
